 Task: Select back.
Action: Mouse moved to (14, 62)
Screenshot: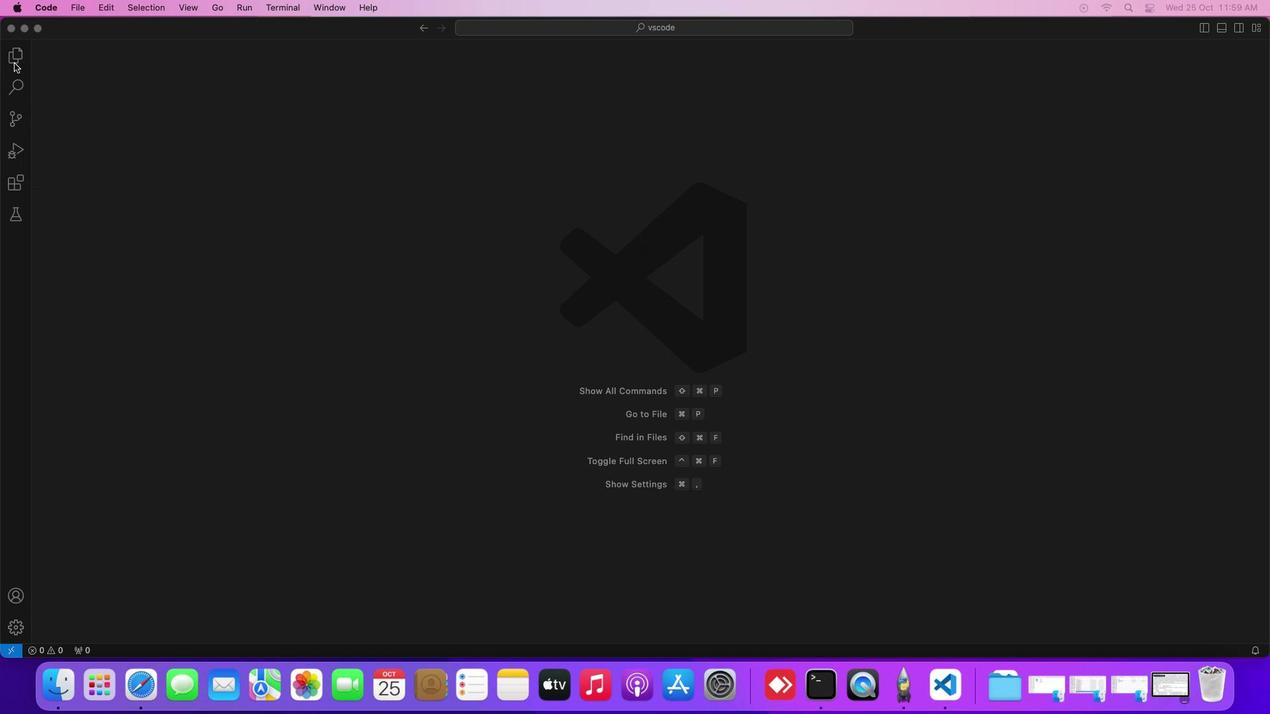 
Action: Mouse pressed left at (14, 62)
Screenshot: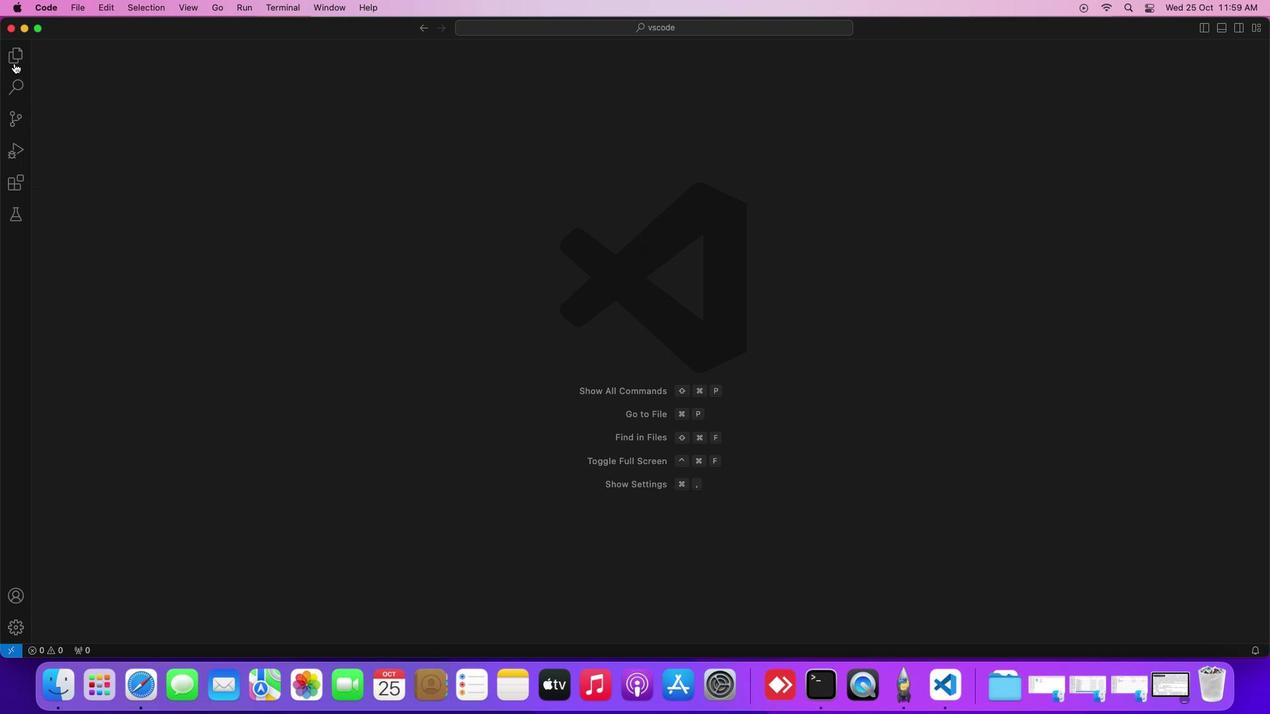 
Action: Mouse moved to (74, 102)
Screenshot: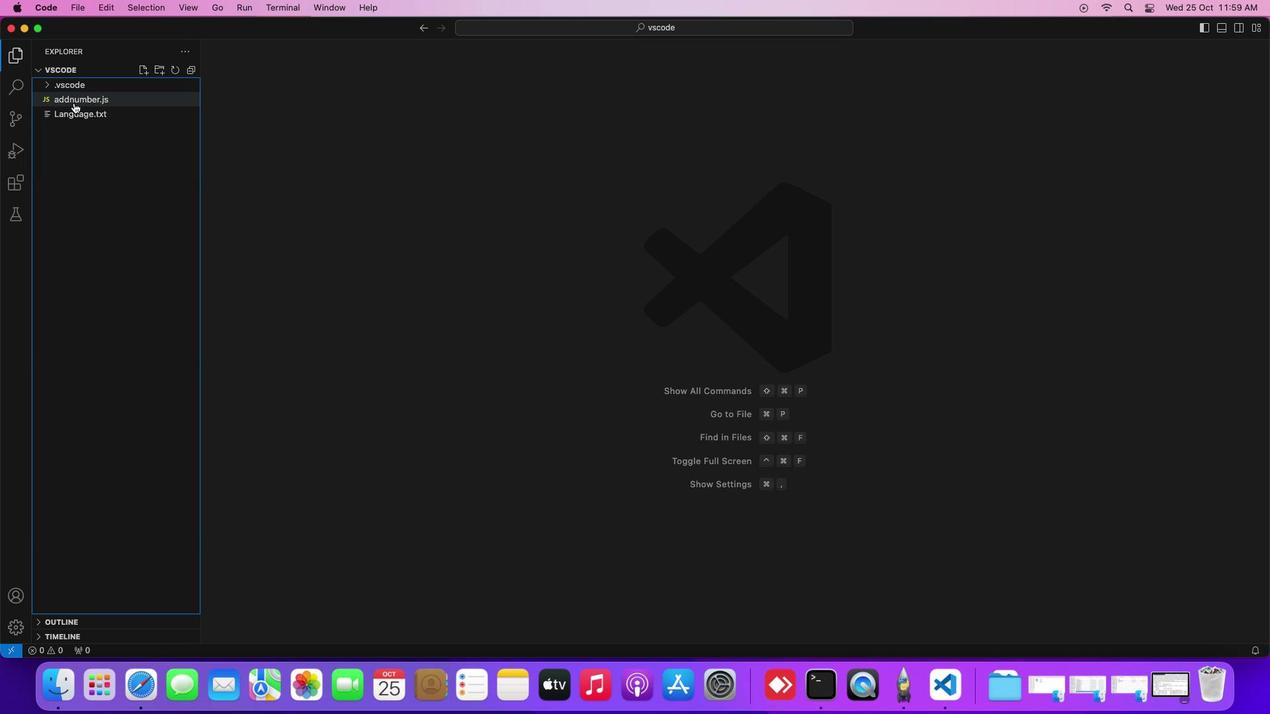 
Action: Mouse pressed left at (74, 102)
Screenshot: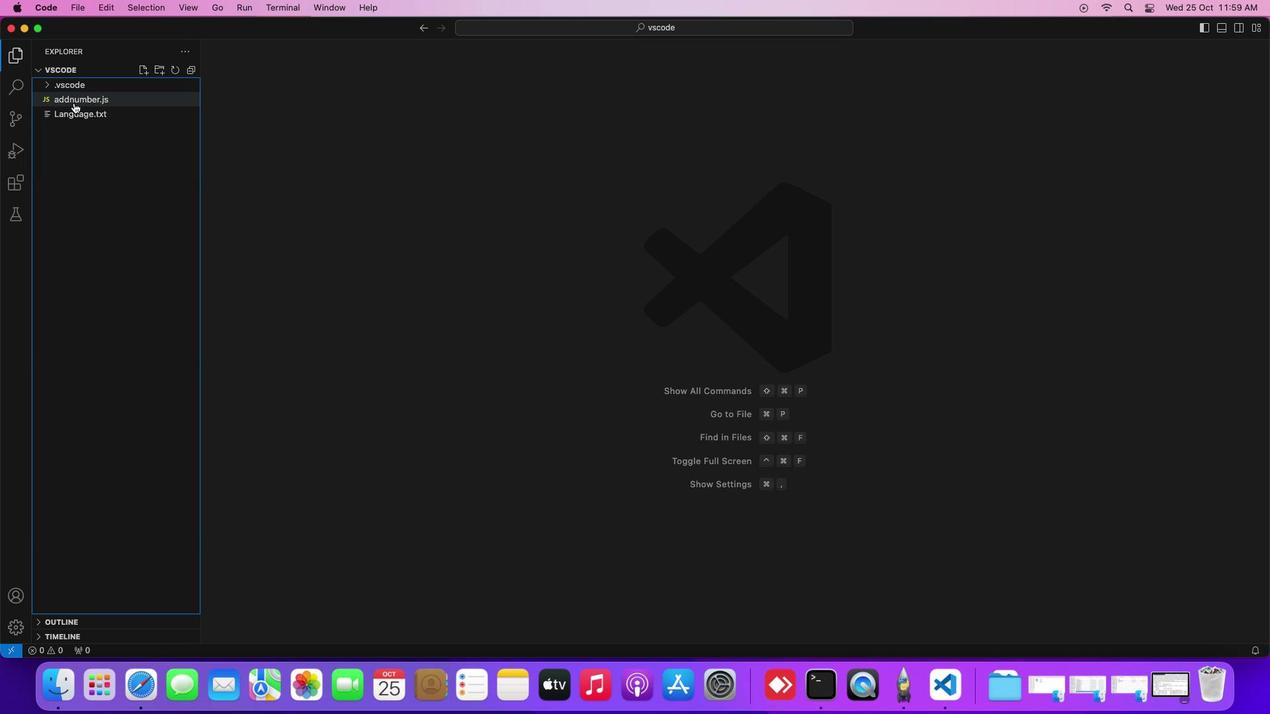 
Action: Mouse moved to (83, 111)
Screenshot: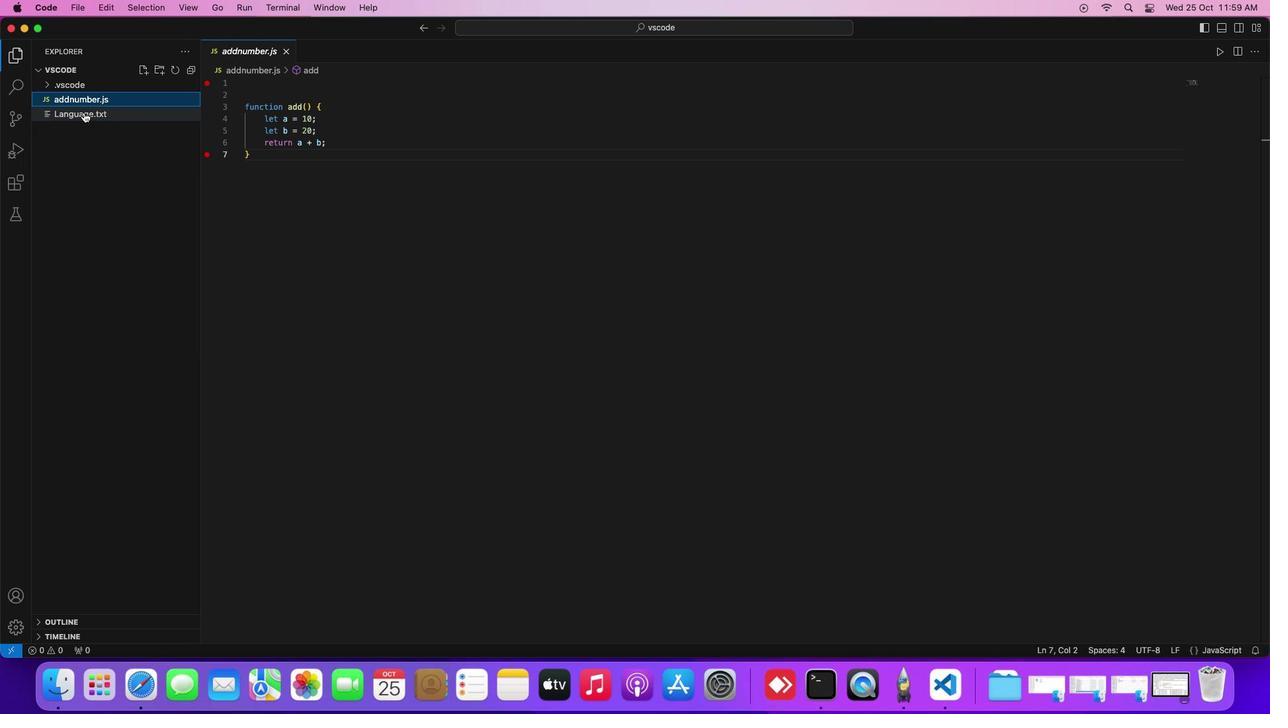 
Action: Mouse pressed left at (83, 111)
Screenshot: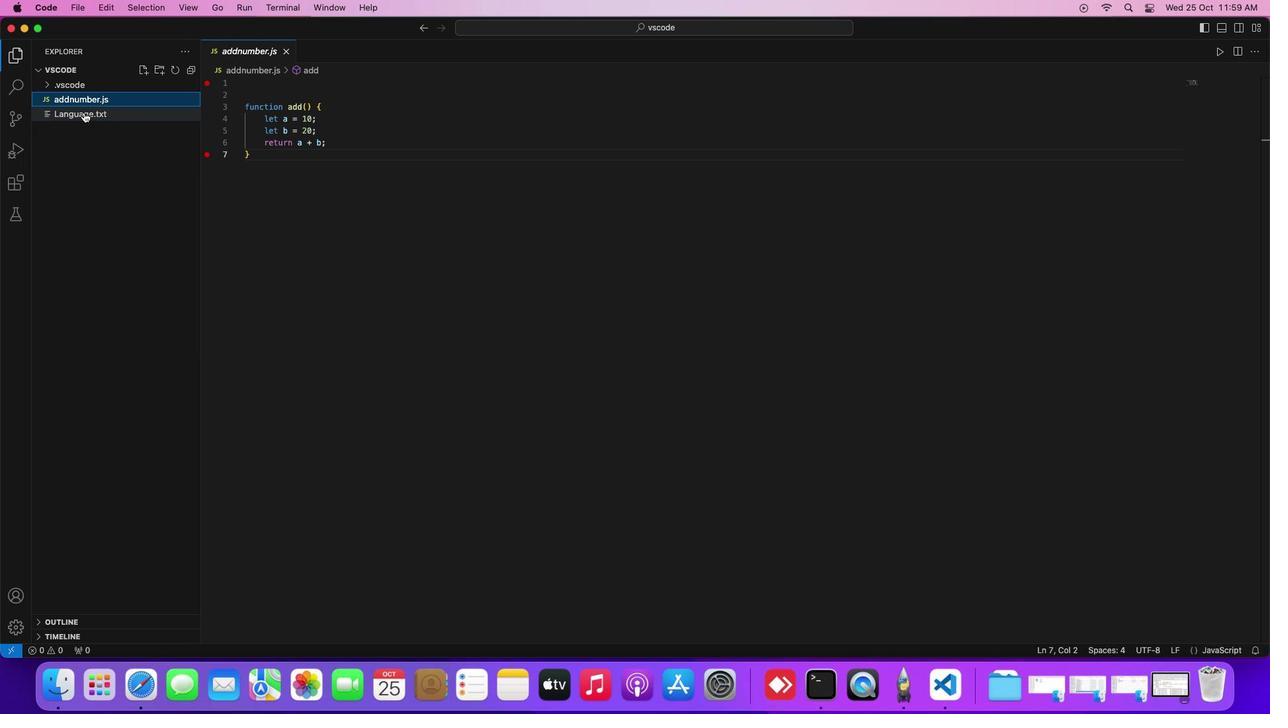 
Action: Mouse moved to (212, 11)
Screenshot: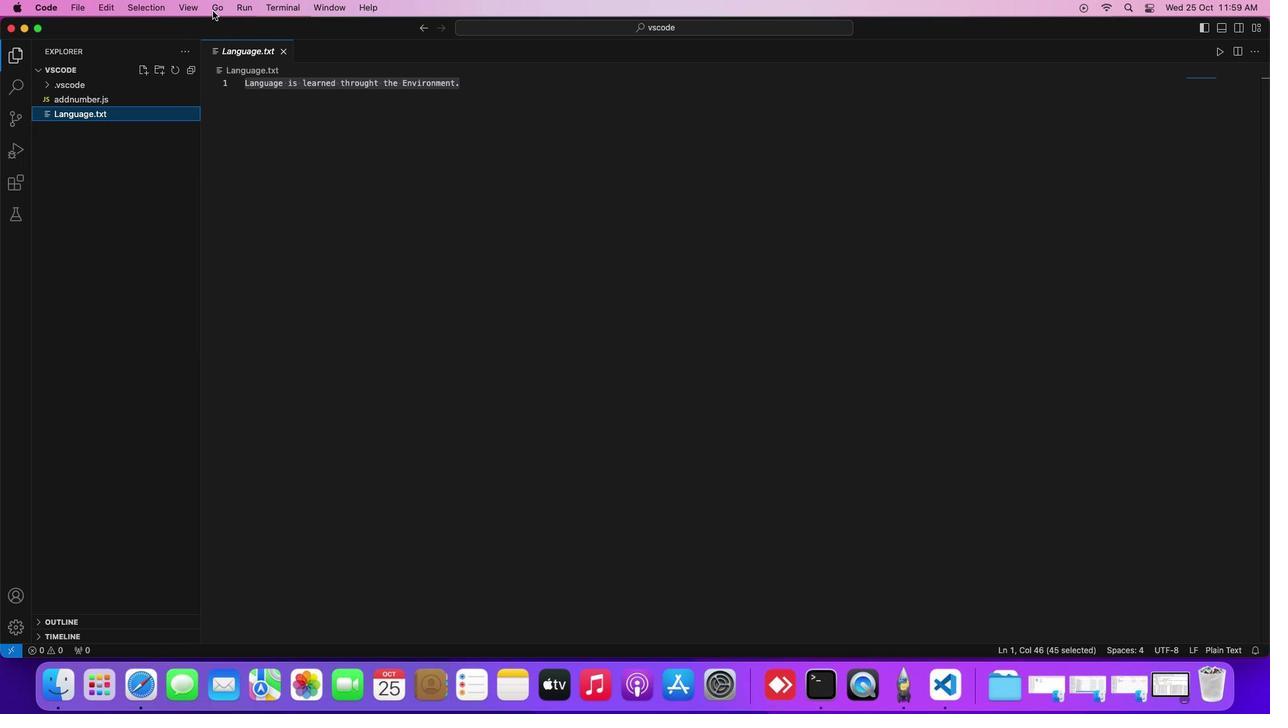 
Action: Mouse pressed left at (212, 11)
Screenshot: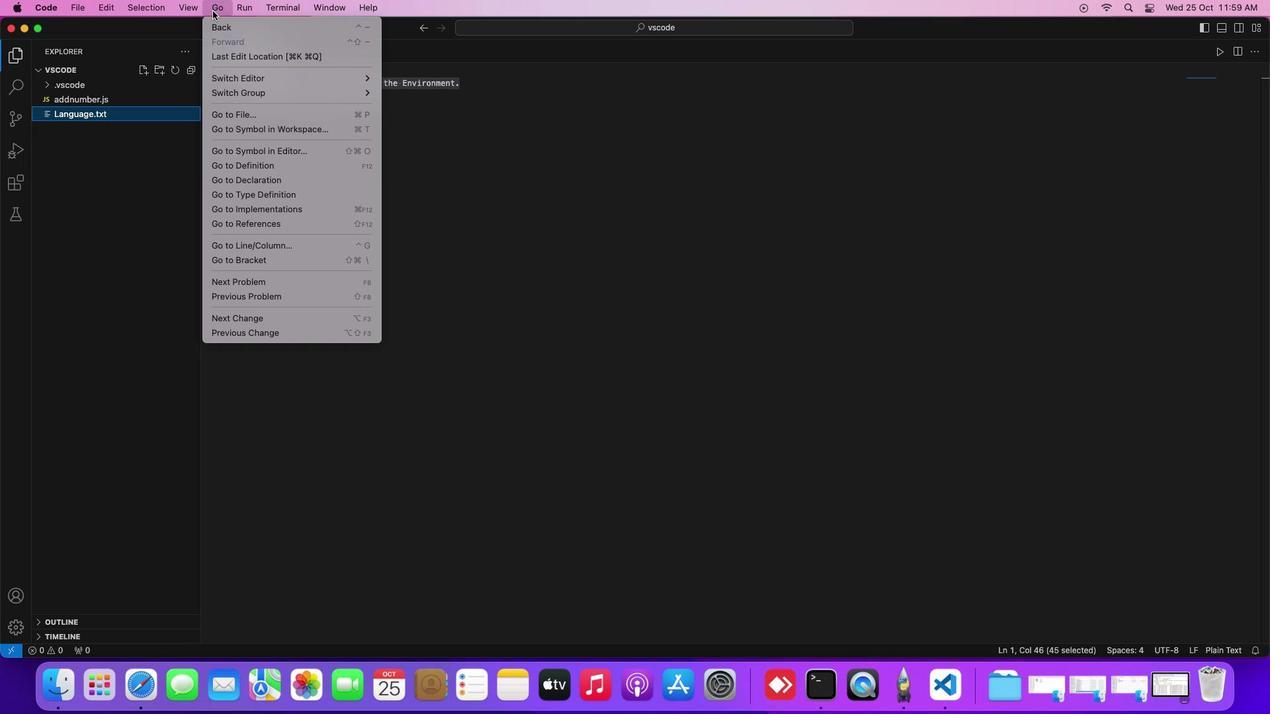 
Action: Mouse moved to (220, 24)
Screenshot: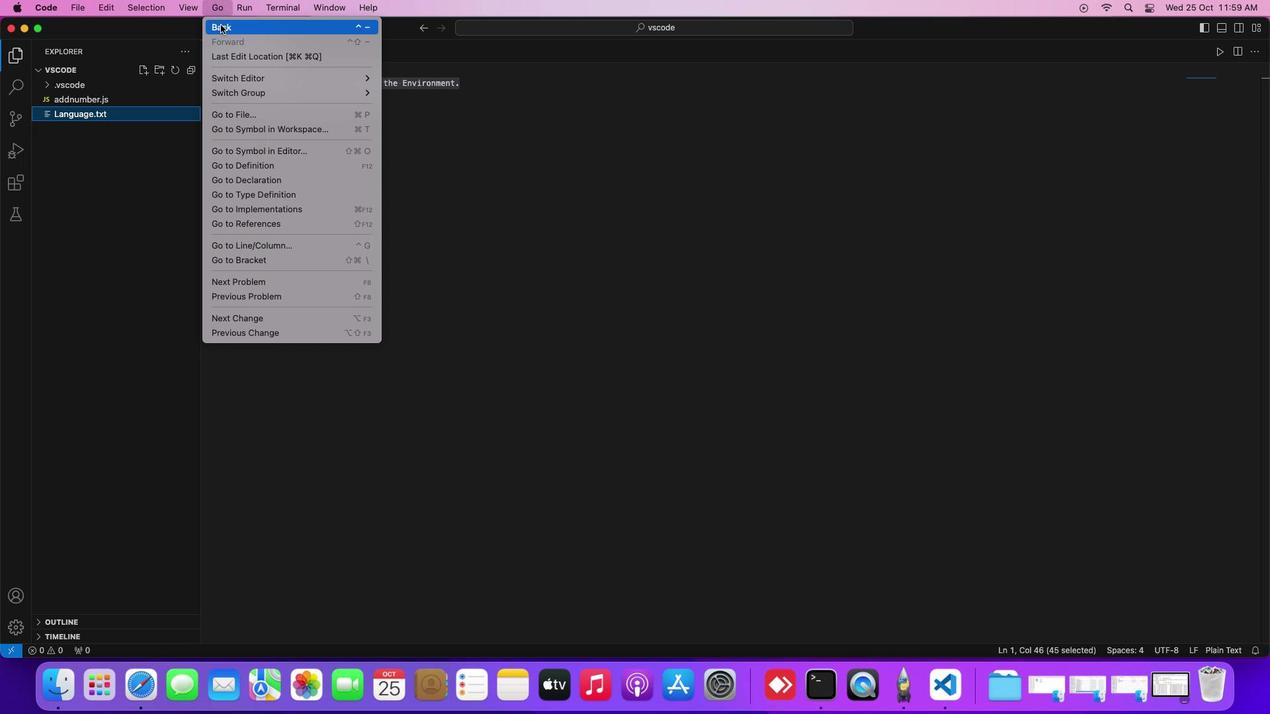 
Action: Mouse pressed left at (220, 24)
Screenshot: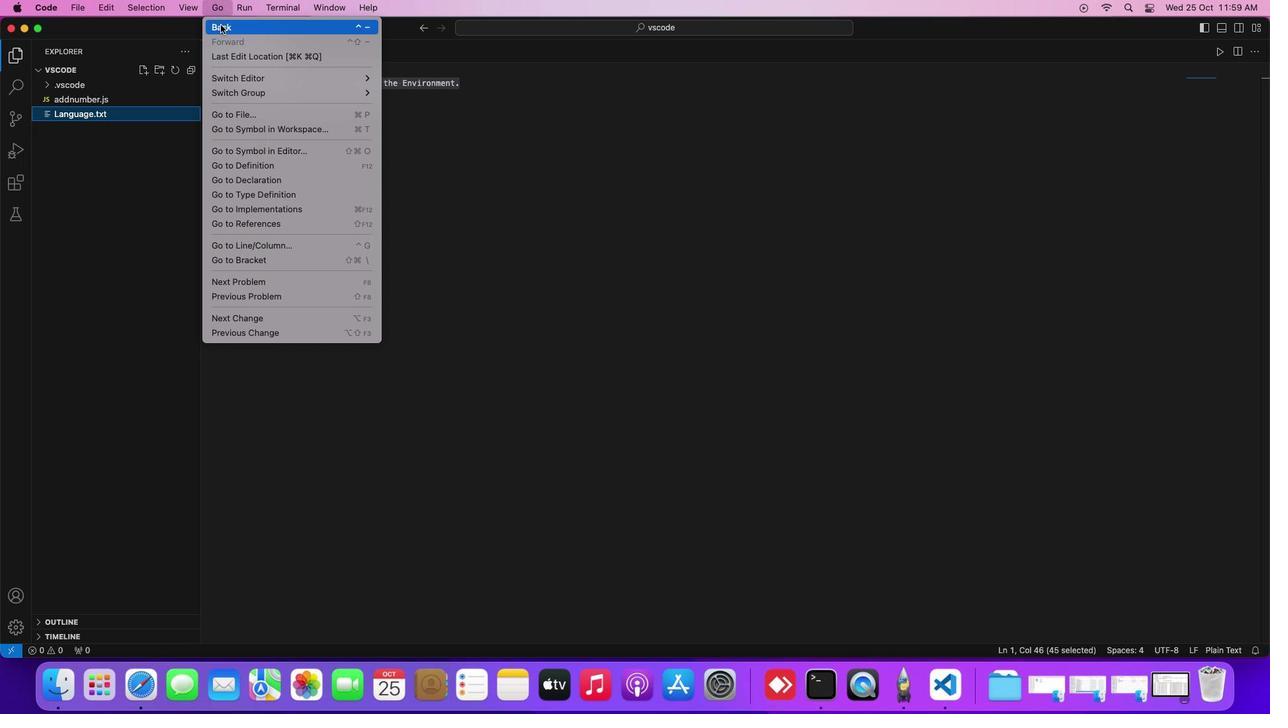 
